 Task: Add phone number in the section edit contact info.
Action: Mouse moved to (727, 92)
Screenshot: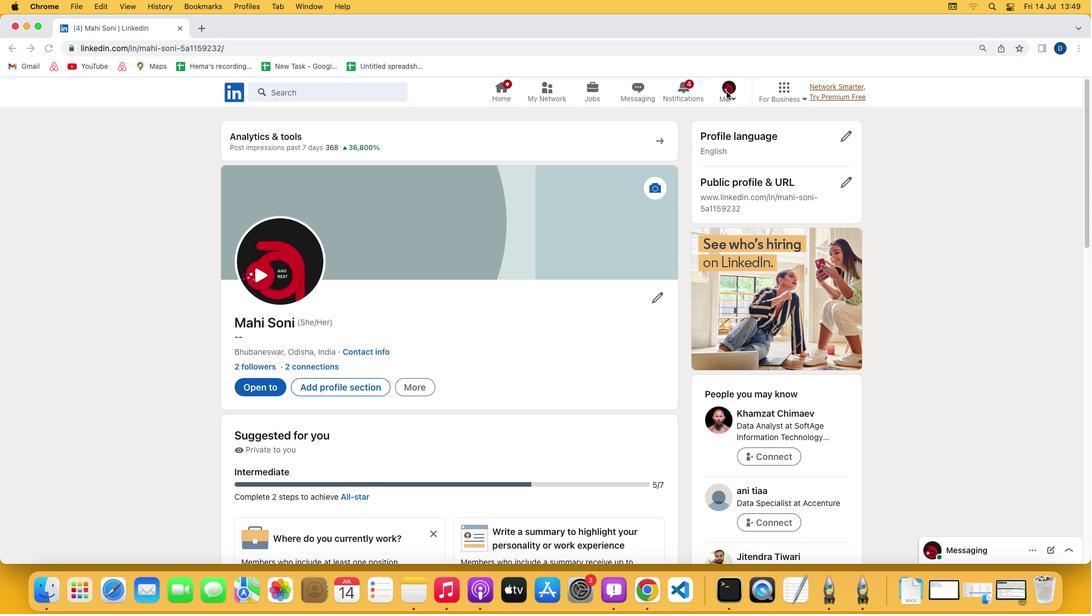 
Action: Mouse pressed left at (727, 92)
Screenshot: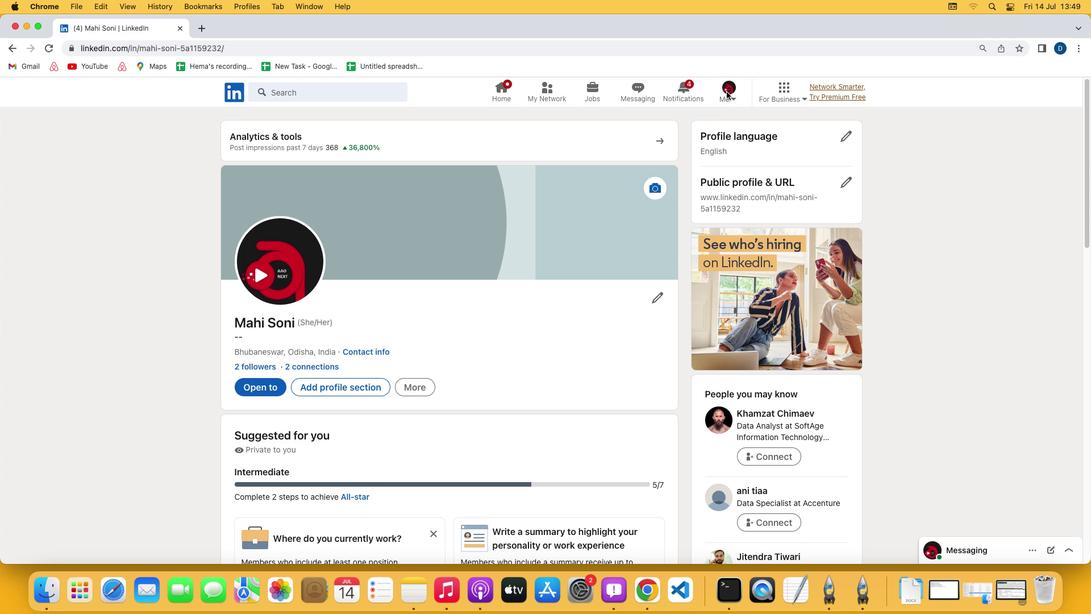 
Action: Mouse pressed left at (727, 92)
Screenshot: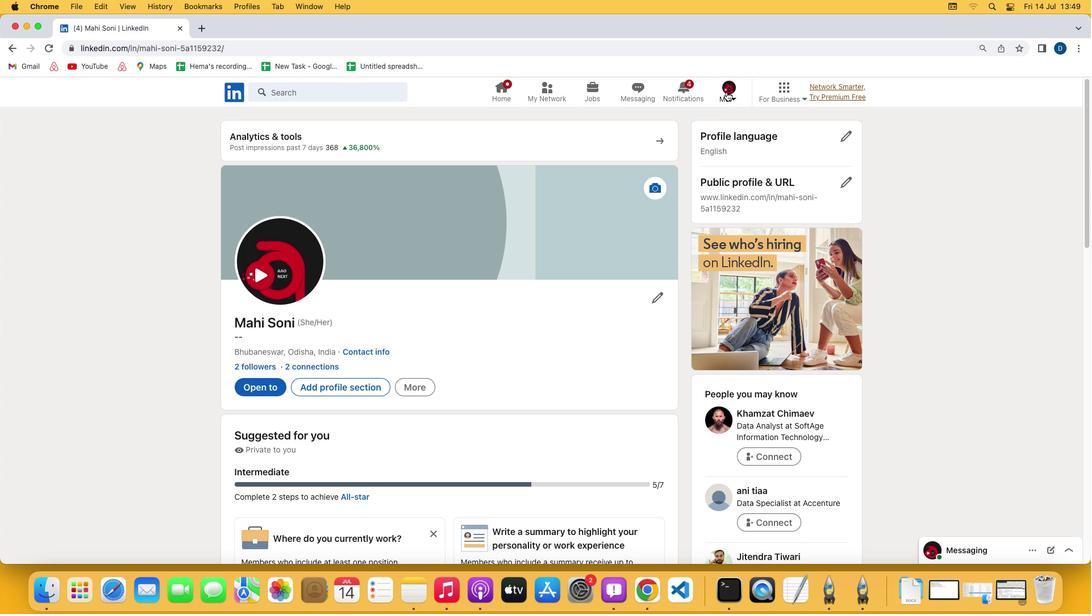 
Action: Mouse moved to (728, 88)
Screenshot: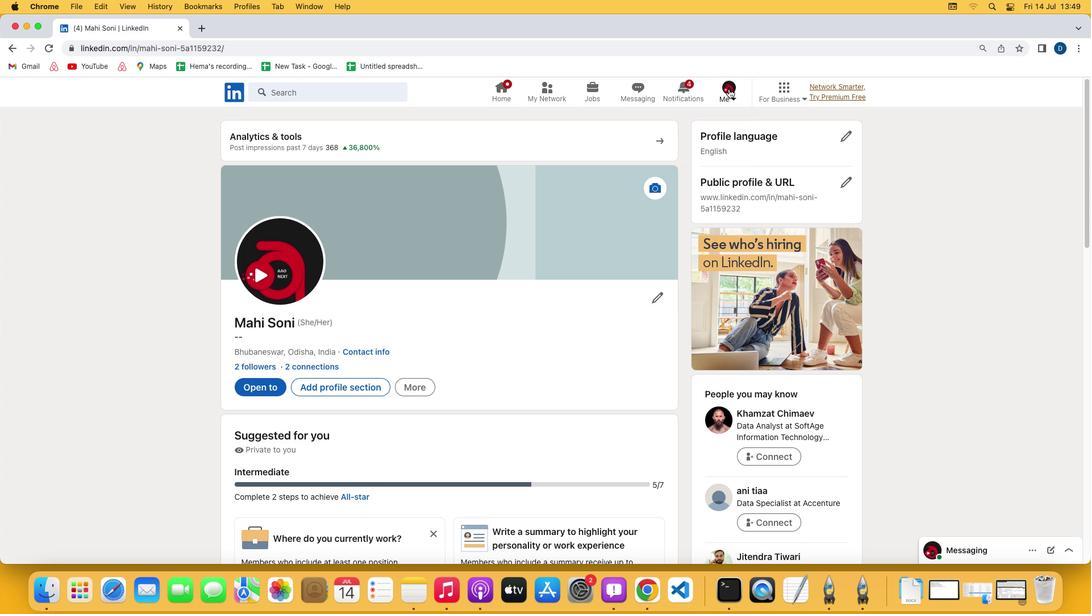 
Action: Mouse pressed left at (728, 88)
Screenshot: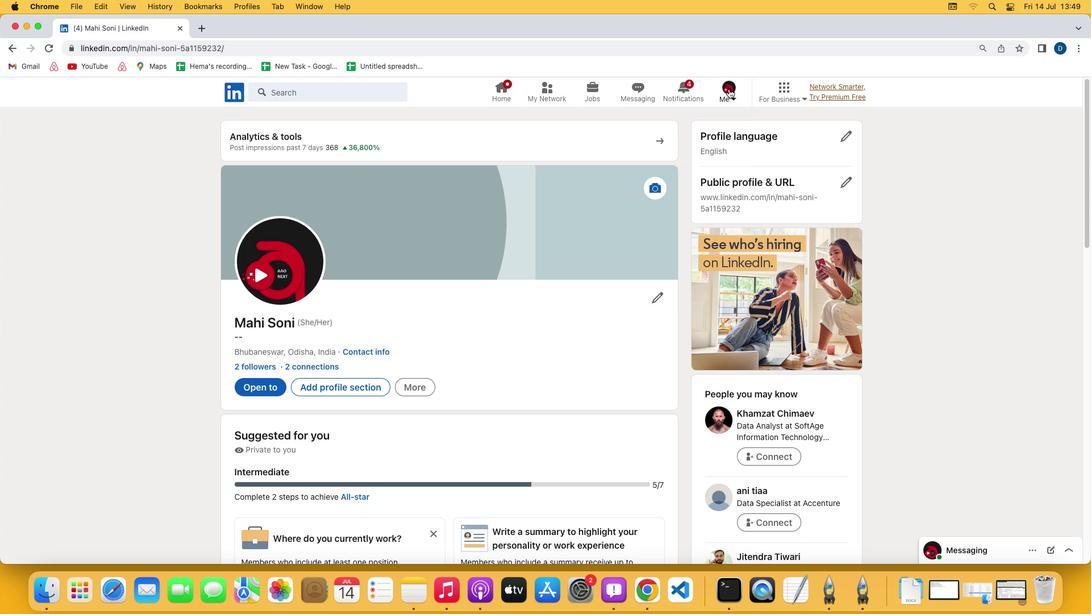 
Action: Mouse moved to (652, 214)
Screenshot: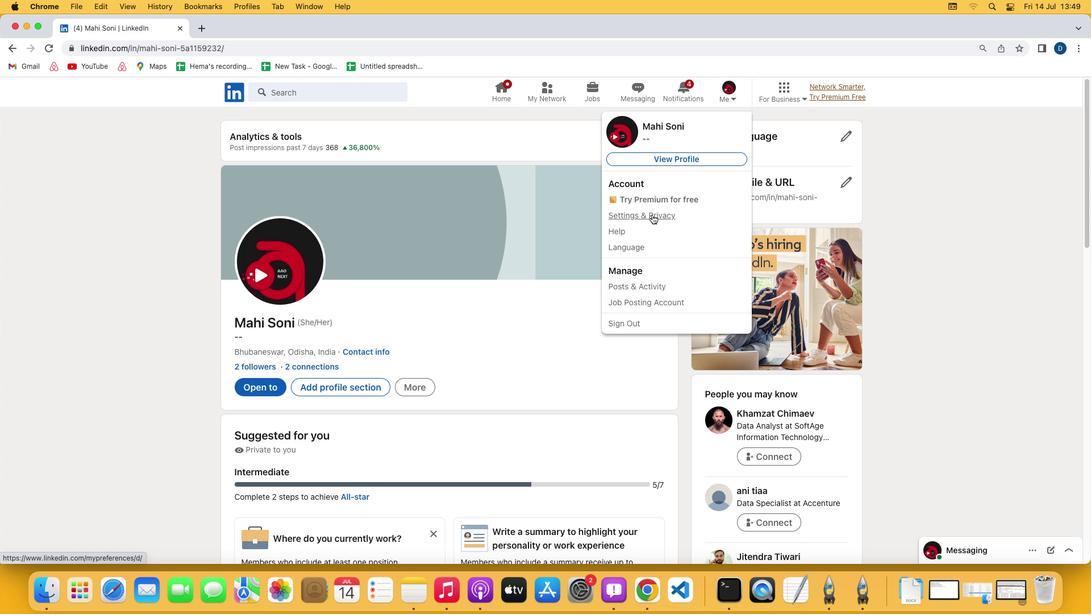 
Action: Mouse pressed left at (652, 214)
Screenshot: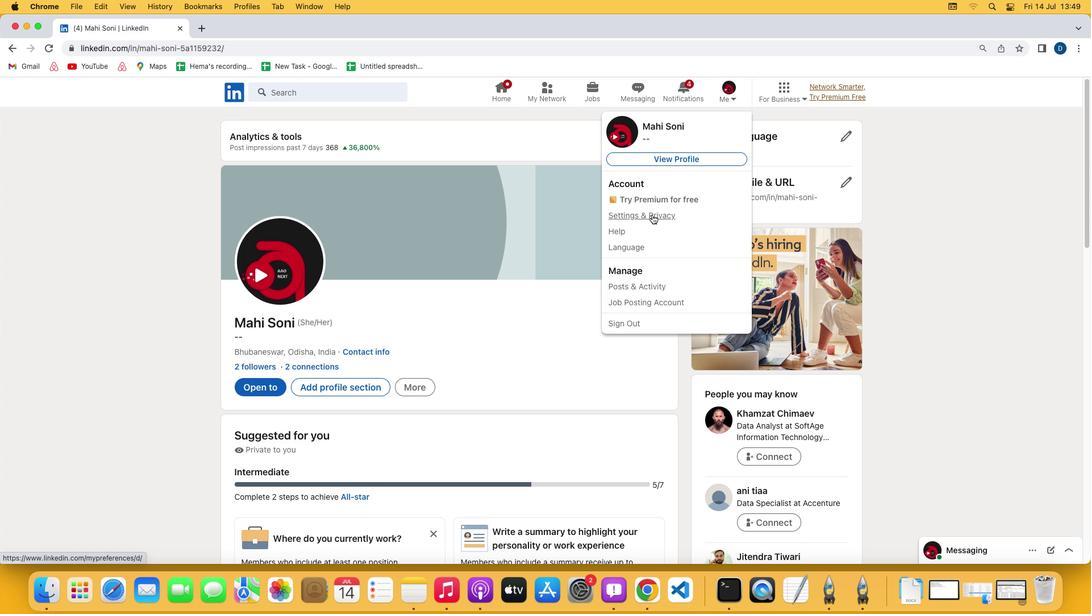 
Action: Mouse moved to (500, 165)
Screenshot: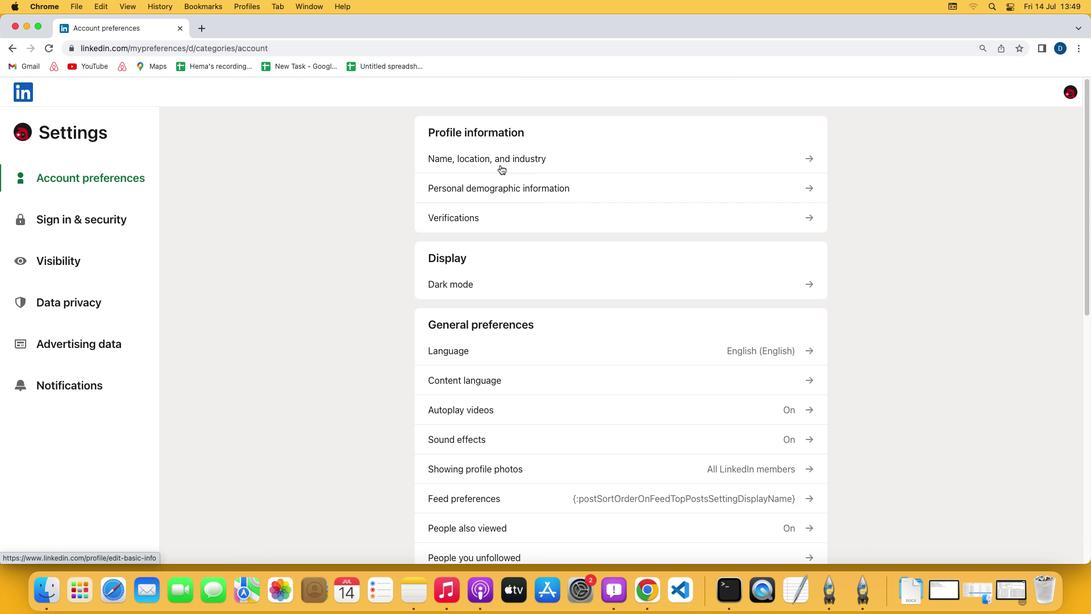 
Action: Mouse pressed left at (500, 165)
Screenshot: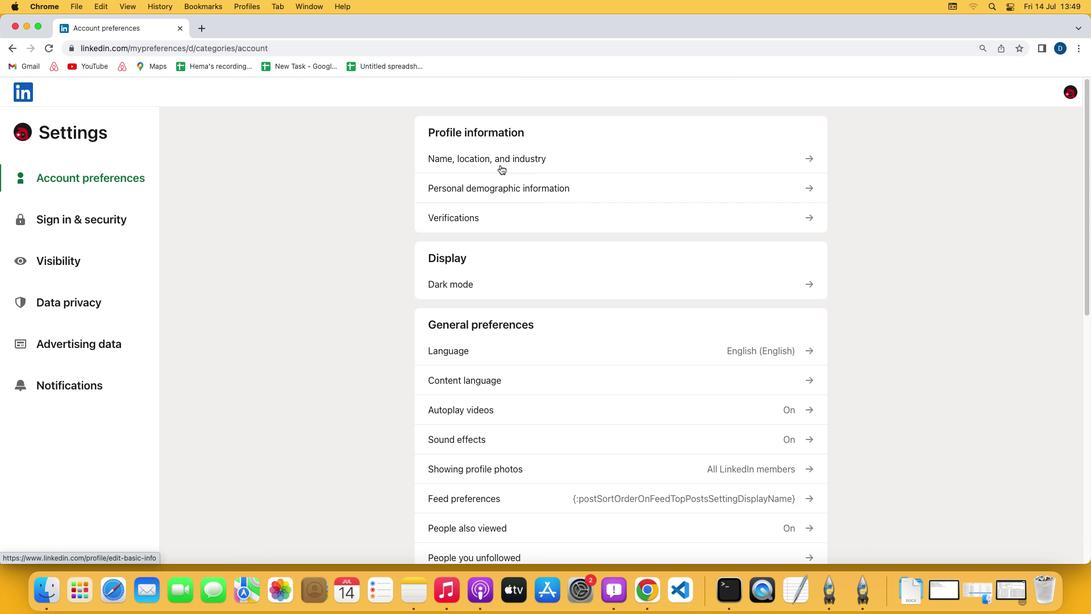 
Action: Mouse moved to (488, 293)
Screenshot: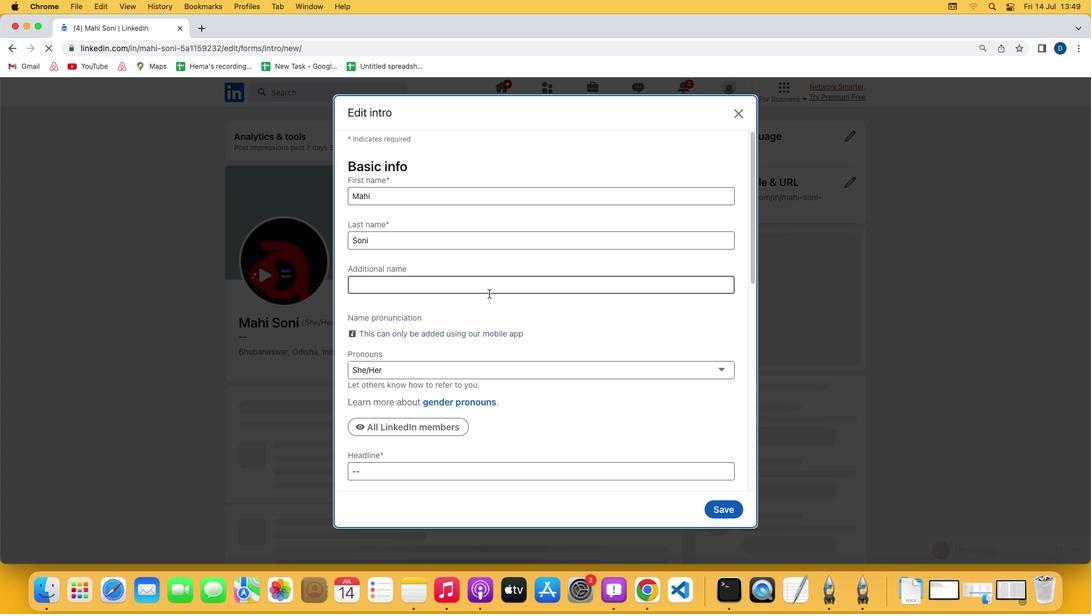 
Action: Mouse scrolled (488, 293) with delta (0, 0)
Screenshot: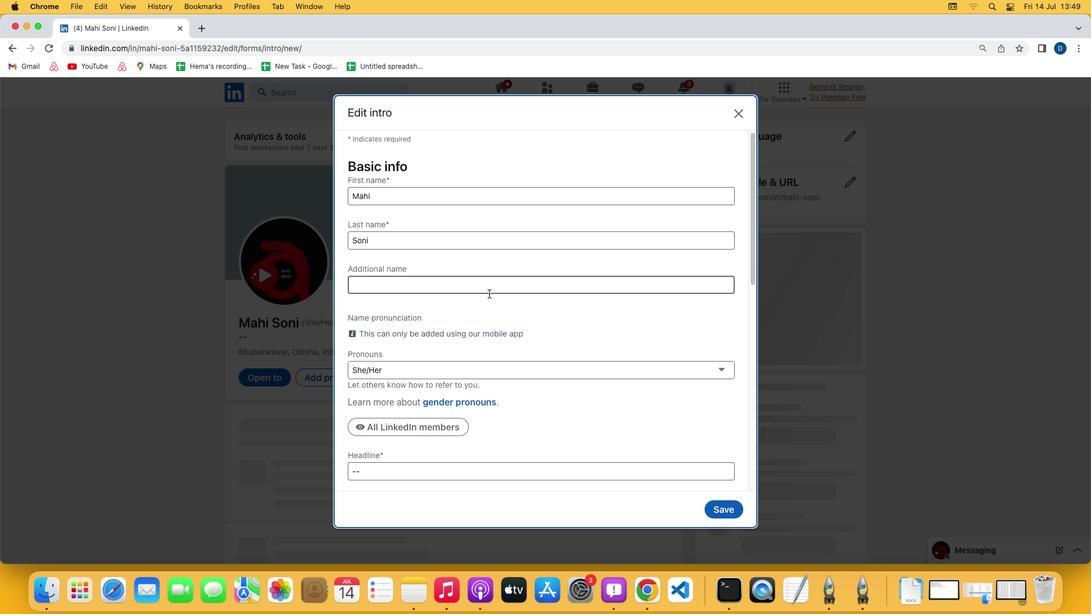 
Action: Mouse scrolled (488, 293) with delta (0, 0)
Screenshot: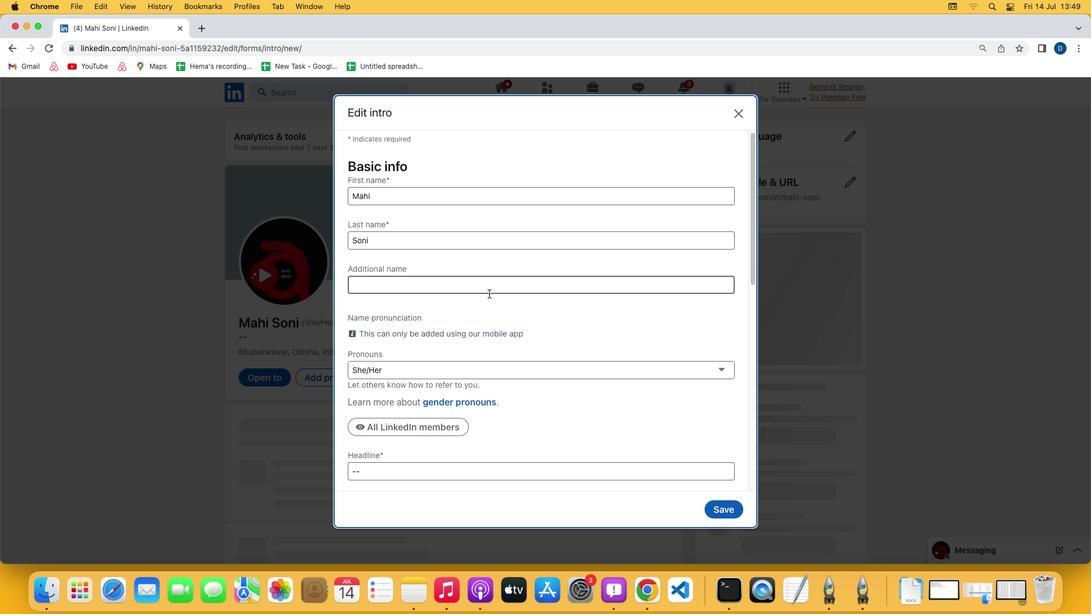 
Action: Mouse scrolled (488, 293) with delta (0, -2)
Screenshot: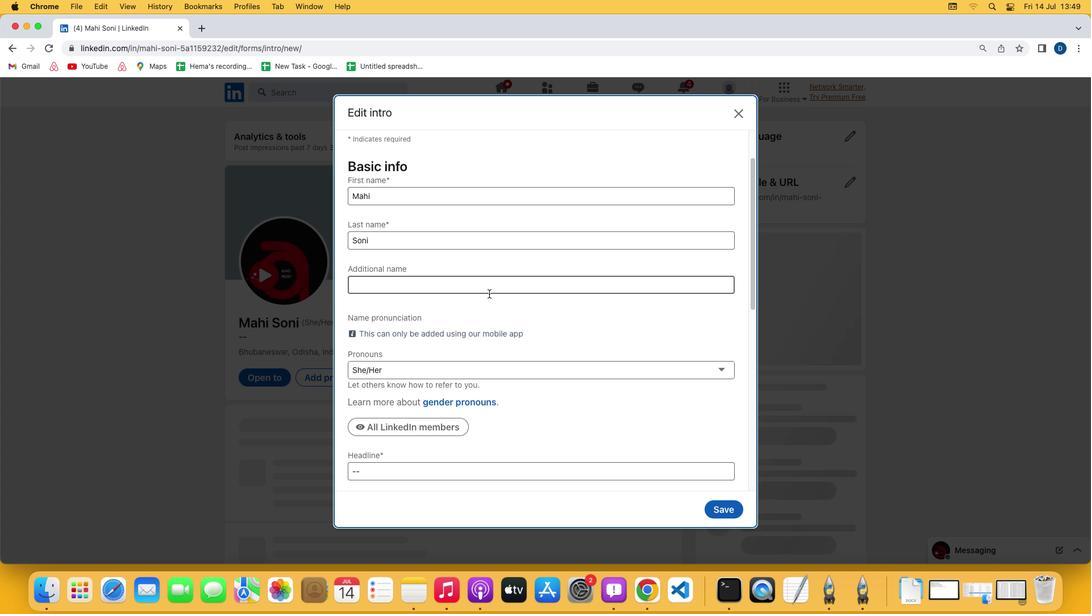 
Action: Mouse scrolled (488, 293) with delta (0, -2)
Screenshot: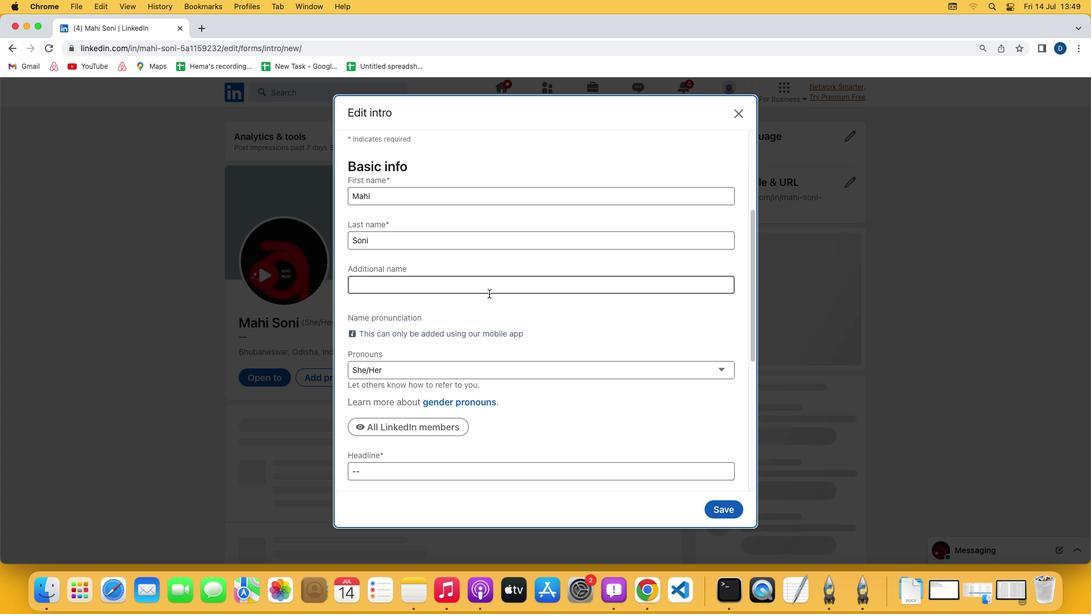 
Action: Mouse scrolled (488, 293) with delta (0, 0)
Screenshot: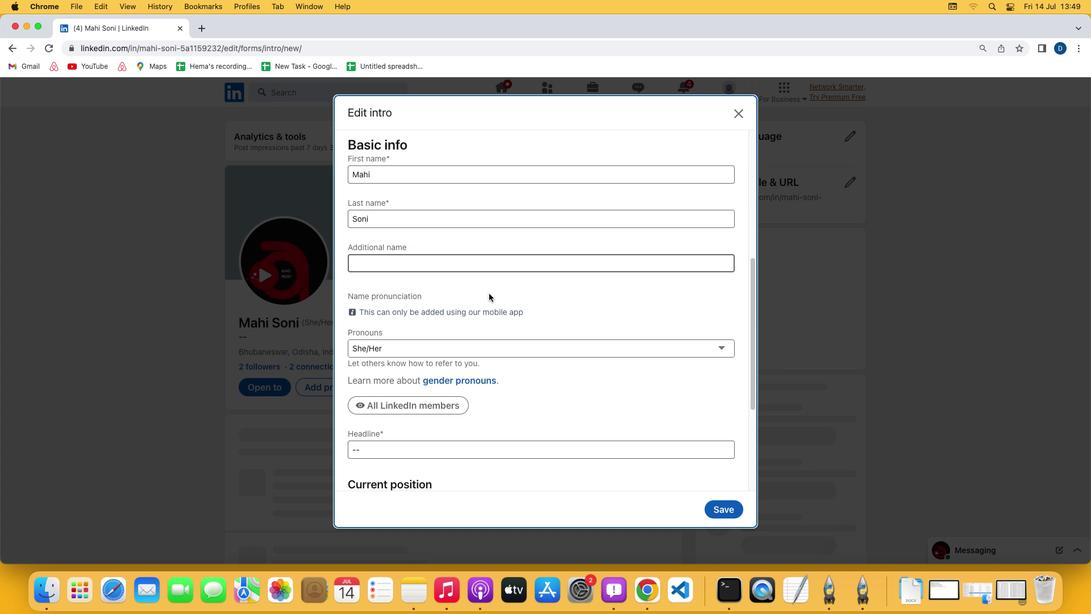 
Action: Mouse scrolled (488, 293) with delta (0, 0)
Screenshot: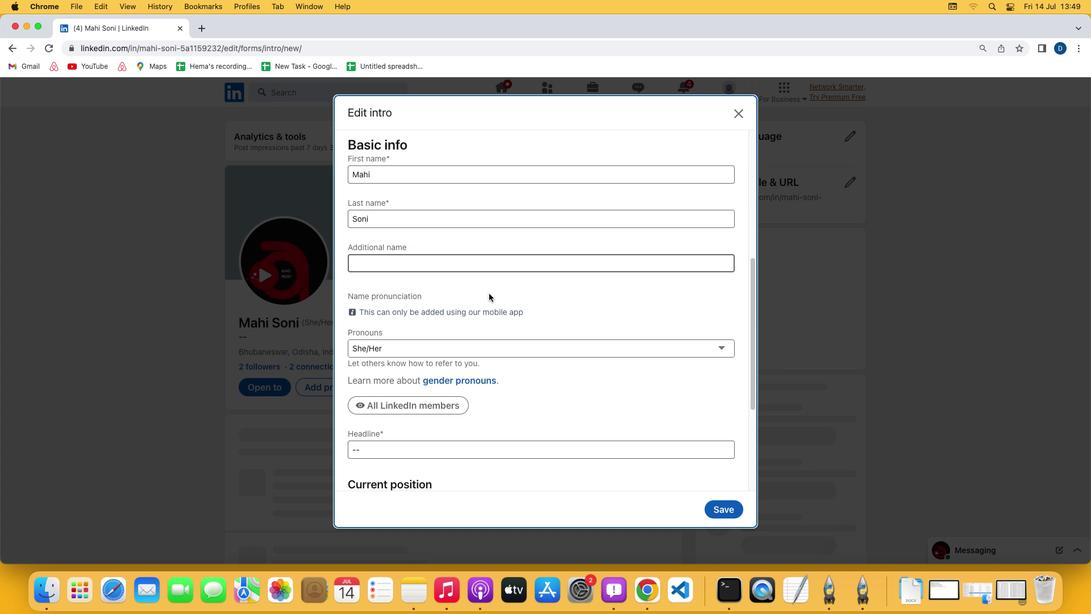 
Action: Mouse scrolled (488, 293) with delta (0, -1)
Screenshot: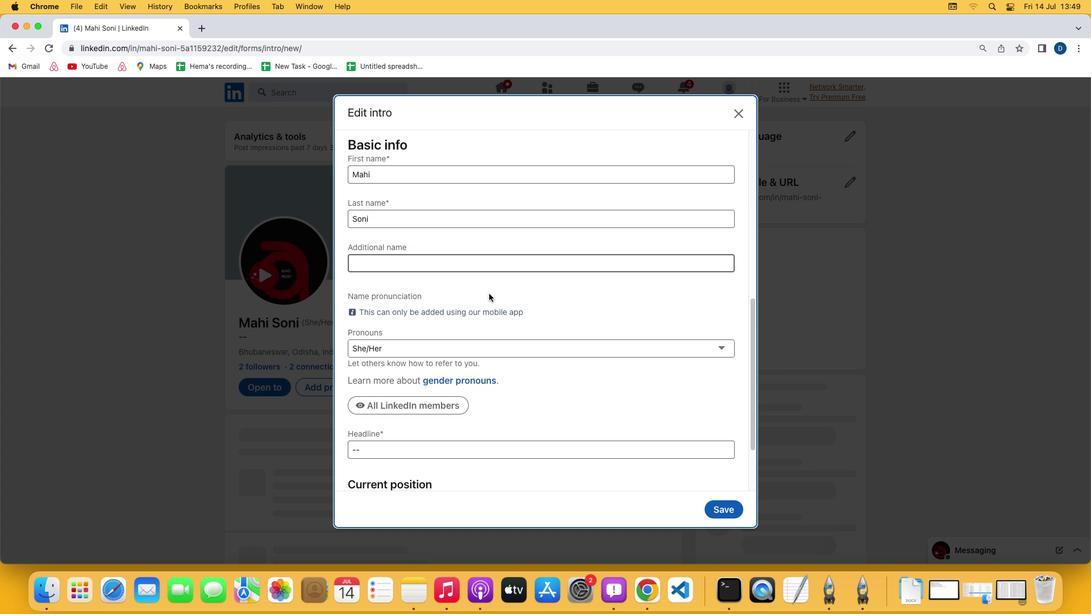 
Action: Mouse scrolled (488, 293) with delta (0, -2)
Screenshot: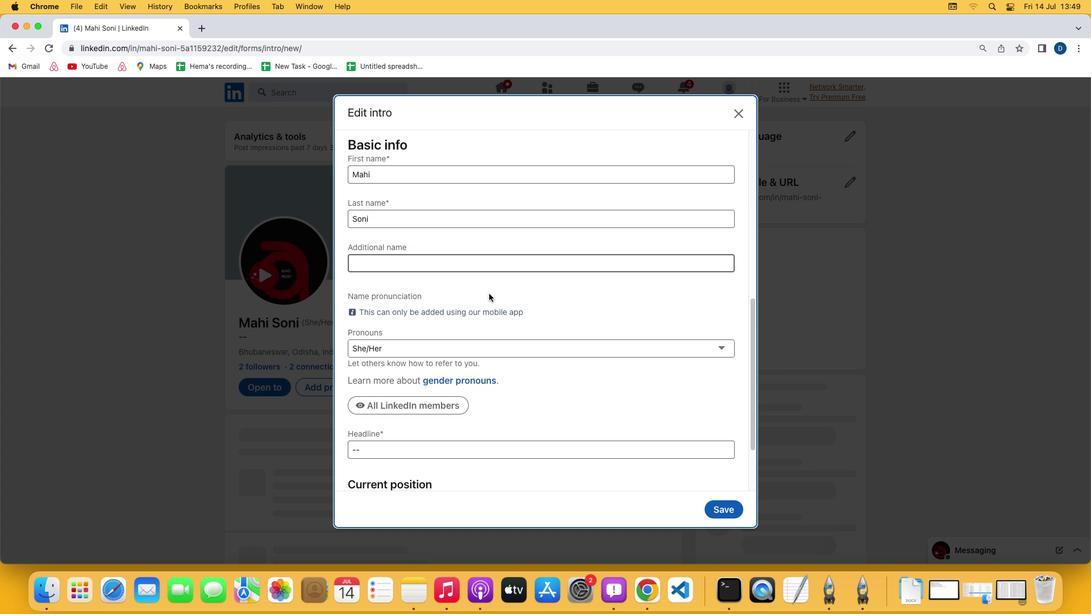 
Action: Mouse scrolled (488, 293) with delta (0, -3)
Screenshot: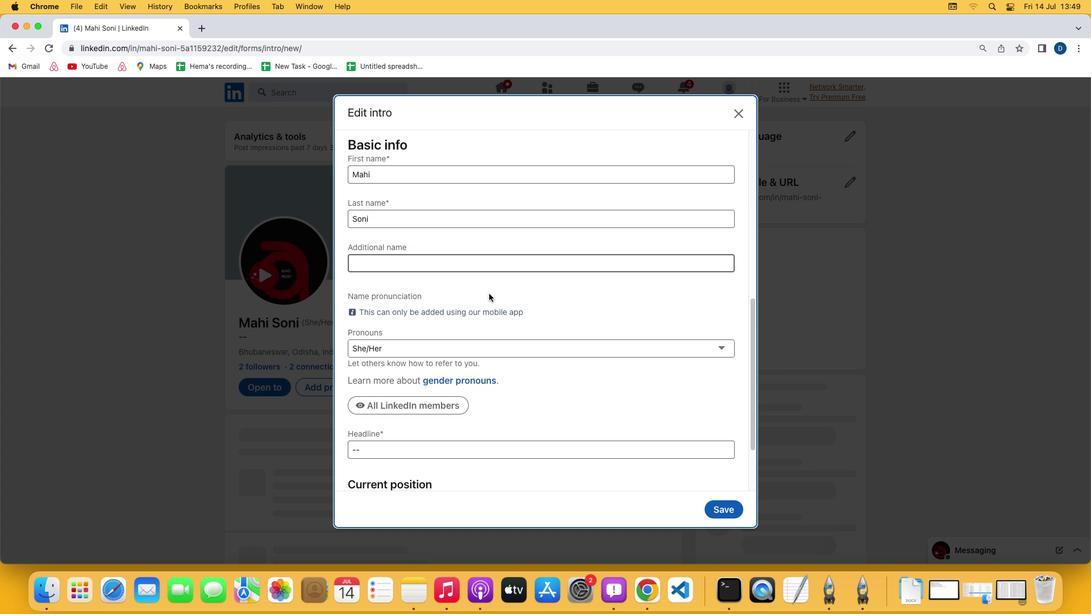 
Action: Mouse scrolled (488, 293) with delta (0, 0)
Screenshot: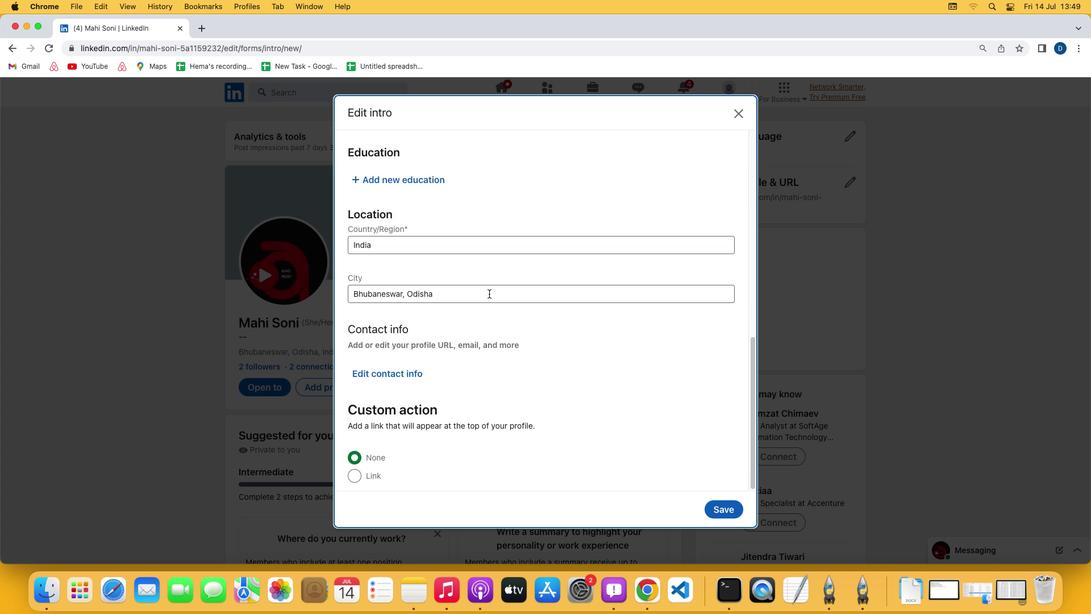 
Action: Mouse scrolled (488, 293) with delta (0, 0)
Screenshot: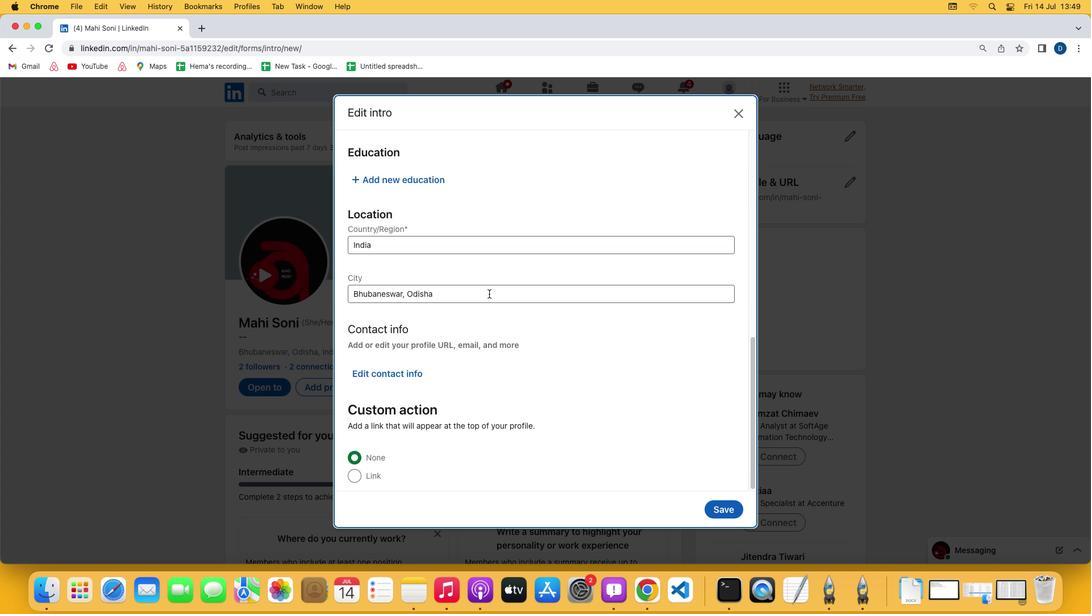 
Action: Mouse scrolled (488, 293) with delta (0, -1)
Screenshot: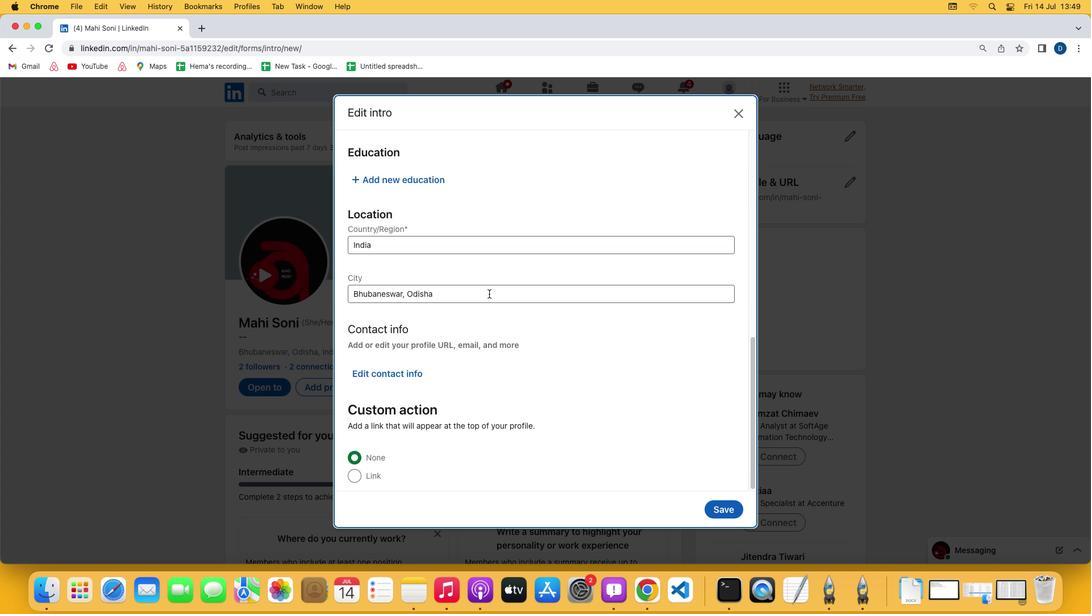 
Action: Mouse scrolled (488, 293) with delta (0, -2)
Screenshot: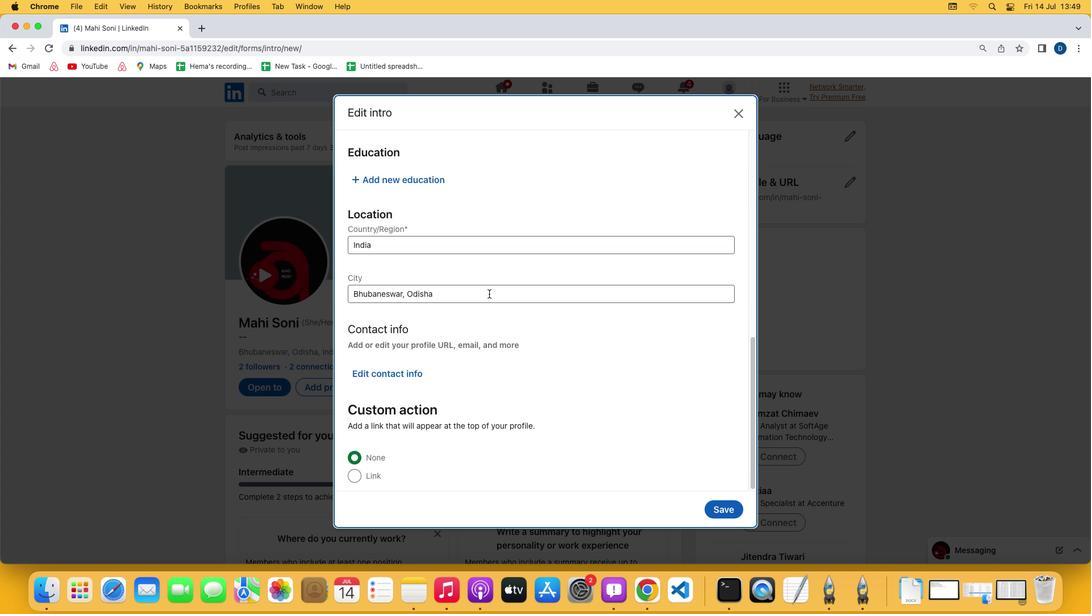 
Action: Mouse scrolled (488, 293) with delta (0, -3)
Screenshot: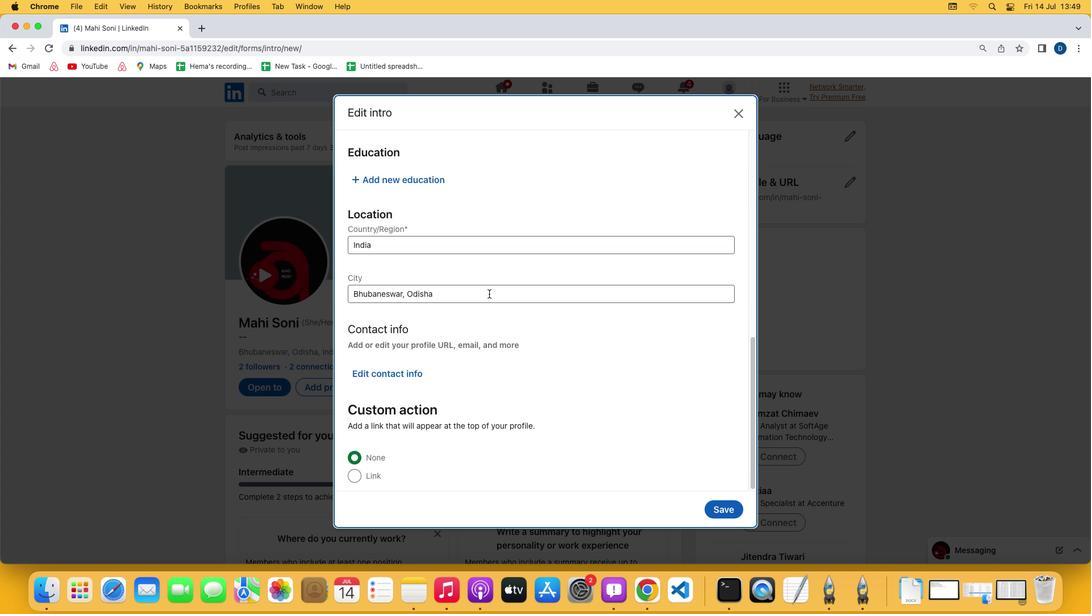 
Action: Mouse moved to (489, 293)
Screenshot: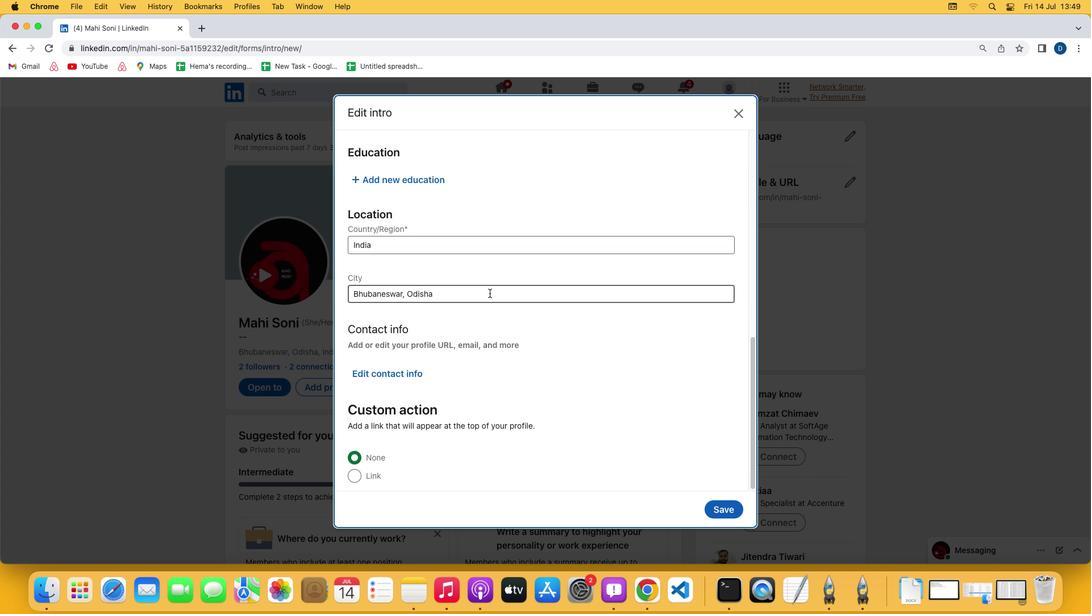 
Action: Mouse scrolled (489, 293) with delta (0, 0)
Screenshot: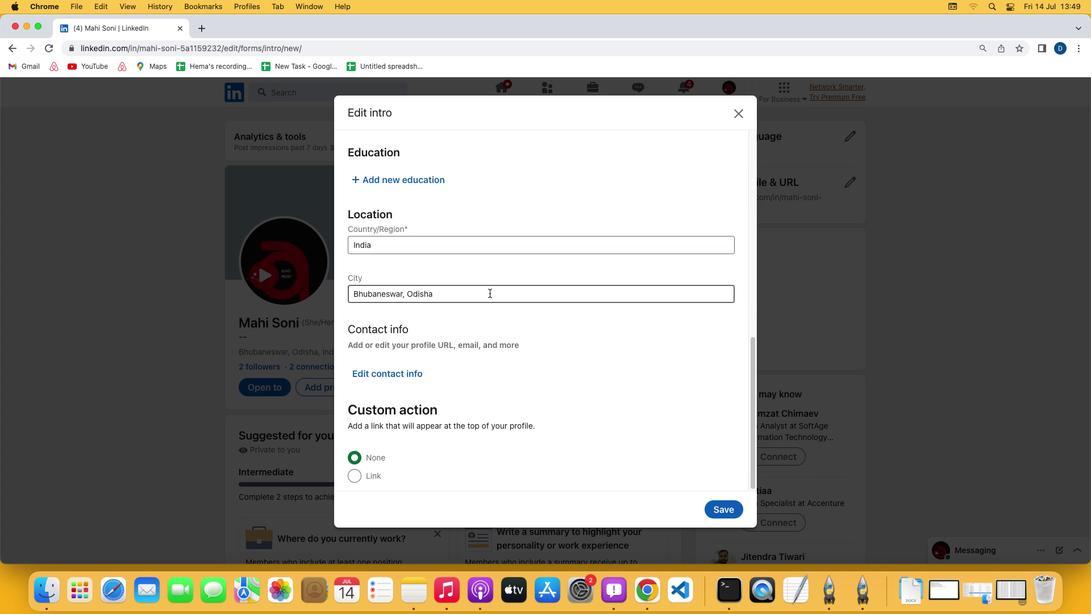 
Action: Mouse scrolled (489, 293) with delta (0, 0)
Screenshot: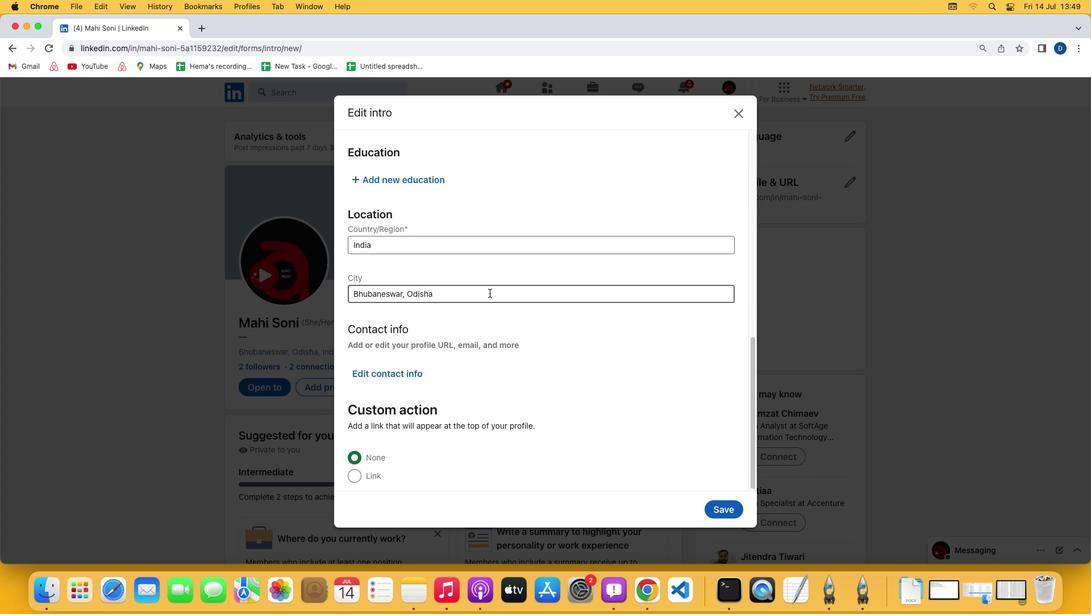 
Action: Mouse scrolled (489, 293) with delta (0, -1)
Screenshot: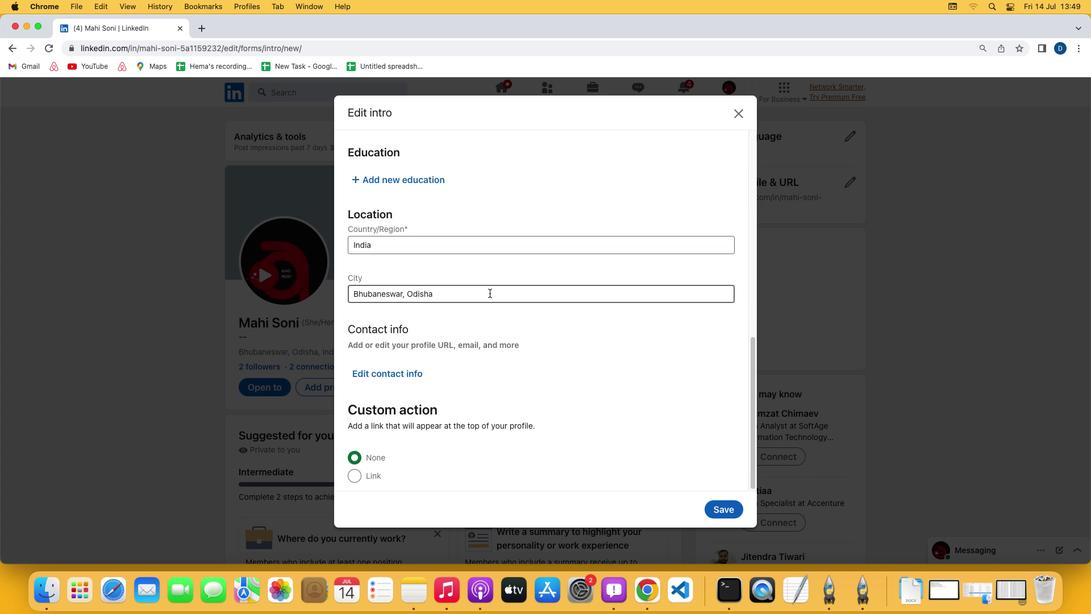 
Action: Mouse scrolled (489, 293) with delta (0, -2)
Screenshot: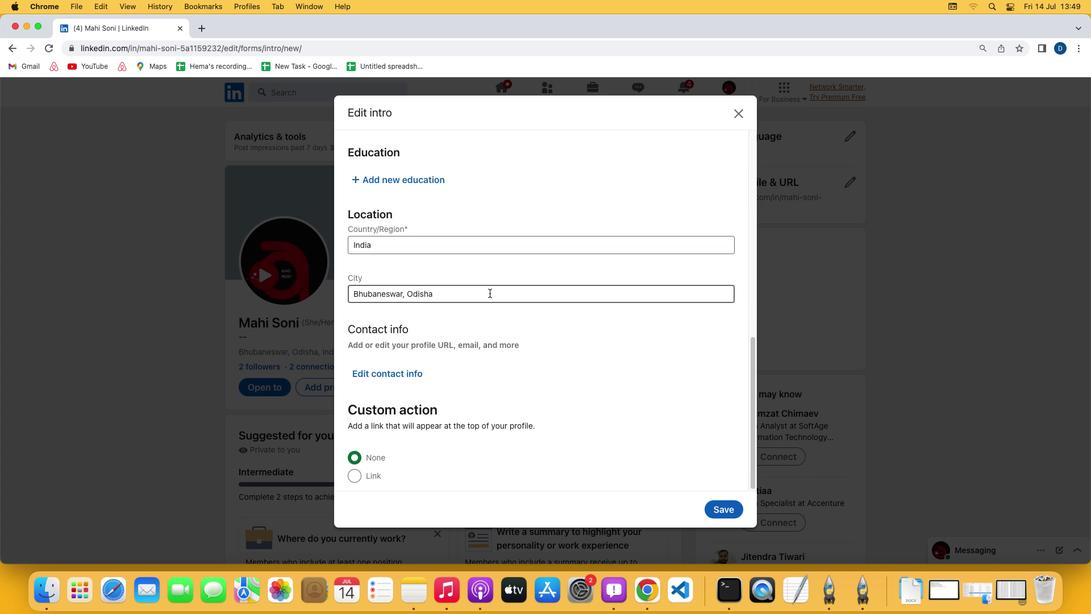 
Action: Mouse scrolled (489, 293) with delta (0, -3)
Screenshot: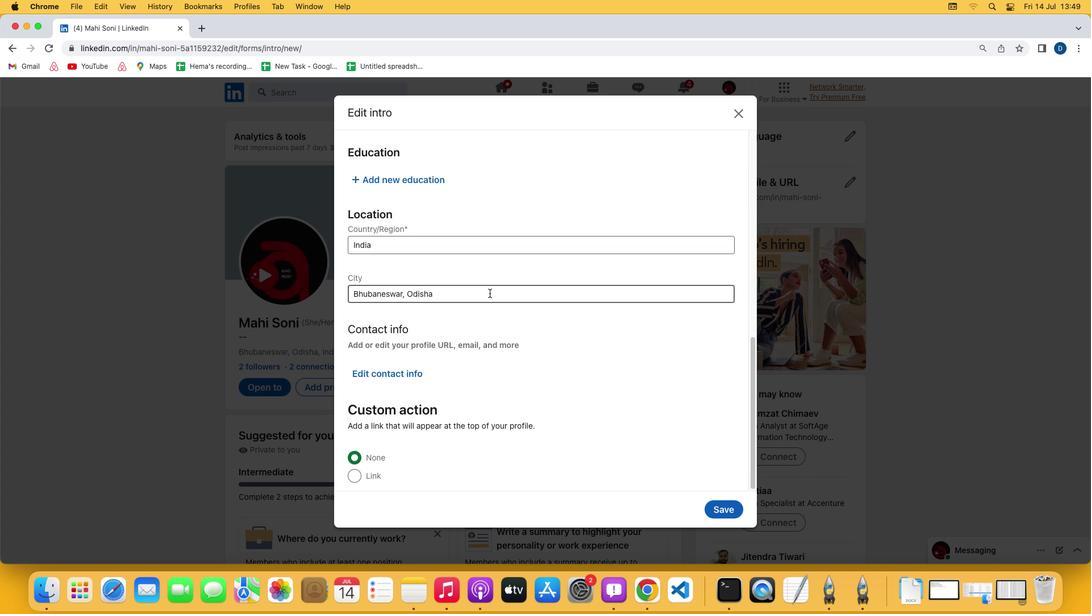 
Action: Mouse moved to (382, 374)
Screenshot: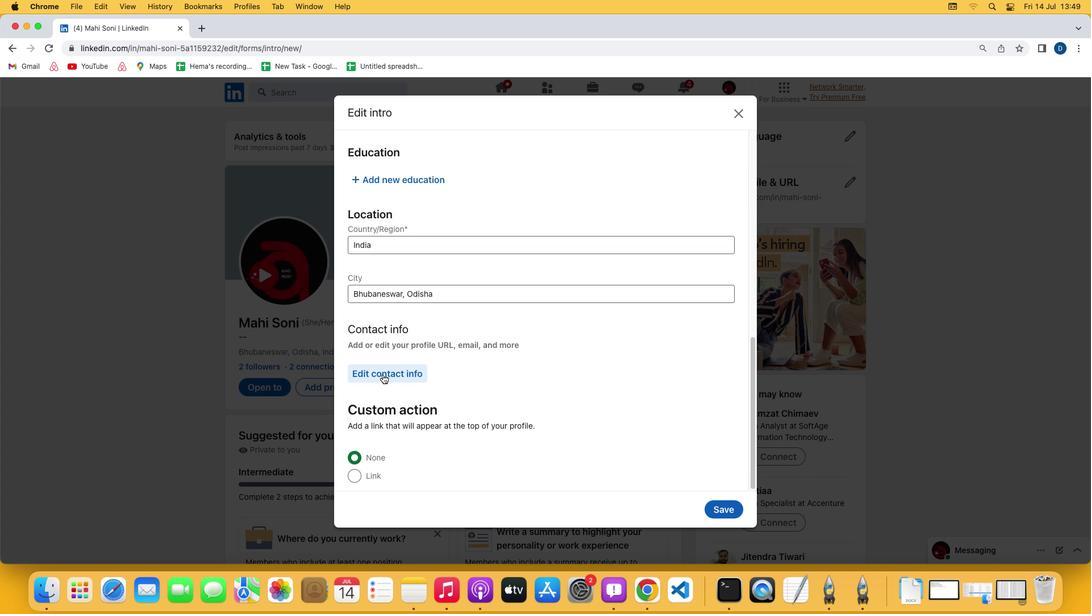 
Action: Mouse pressed left at (382, 374)
Screenshot: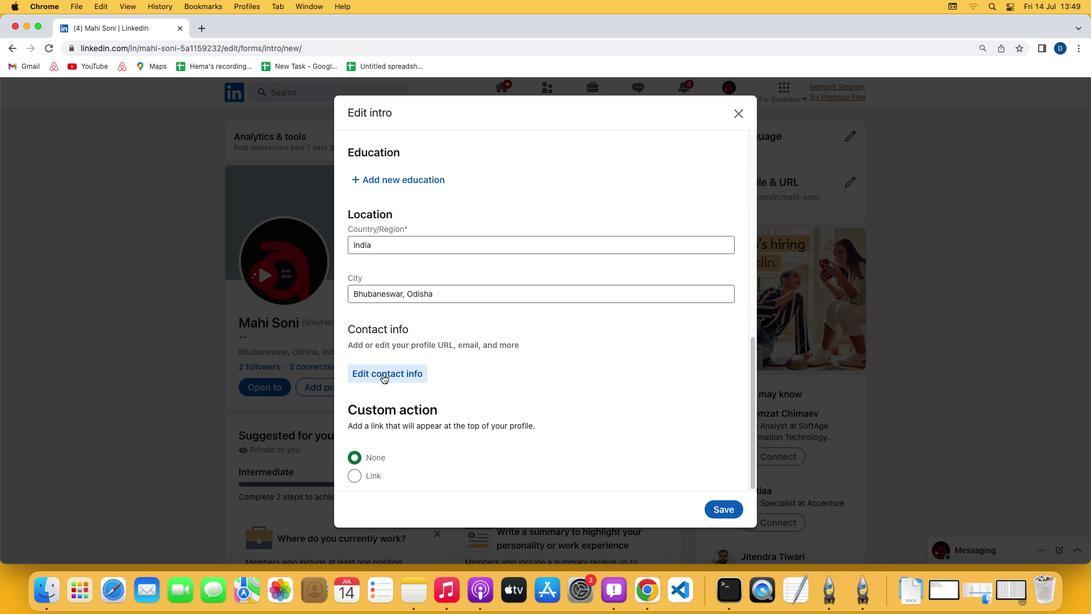 
Action: Mouse moved to (397, 323)
Screenshot: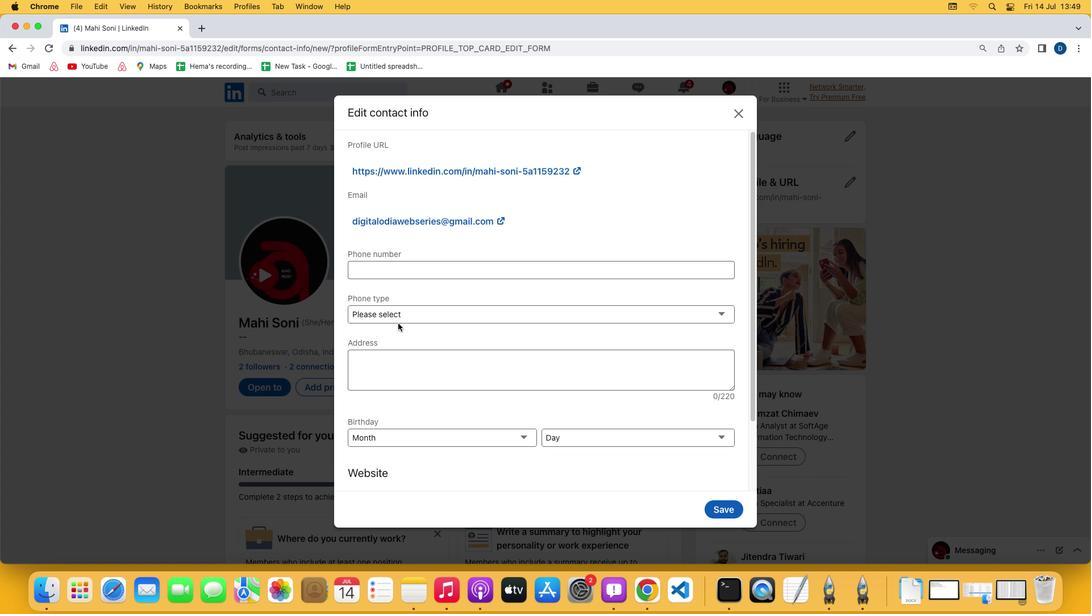 
